 Task: Look for products in the category "Lager" from Pacifico only.
Action: Mouse moved to (701, 264)
Screenshot: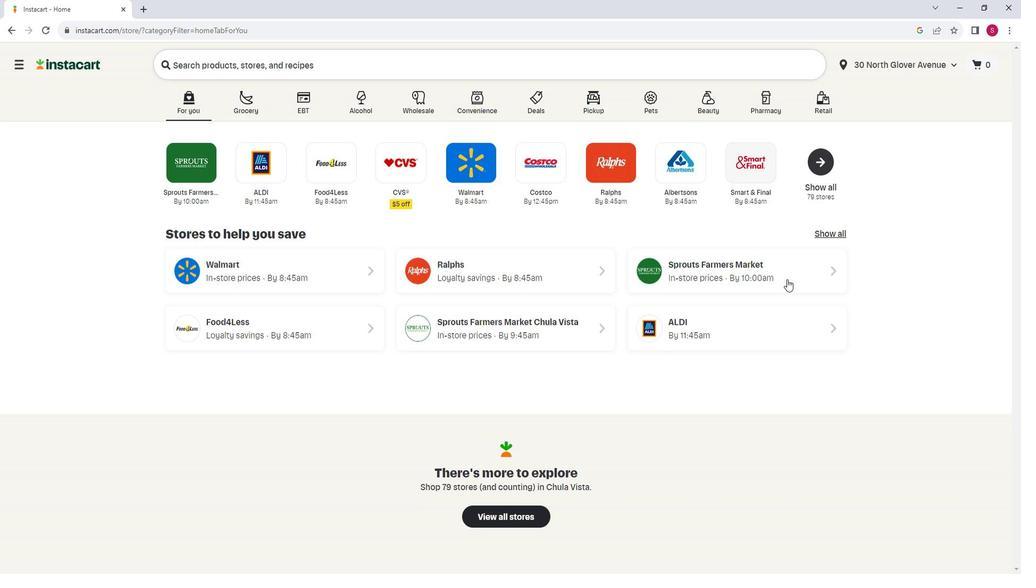 
Action: Mouse pressed left at (701, 264)
Screenshot: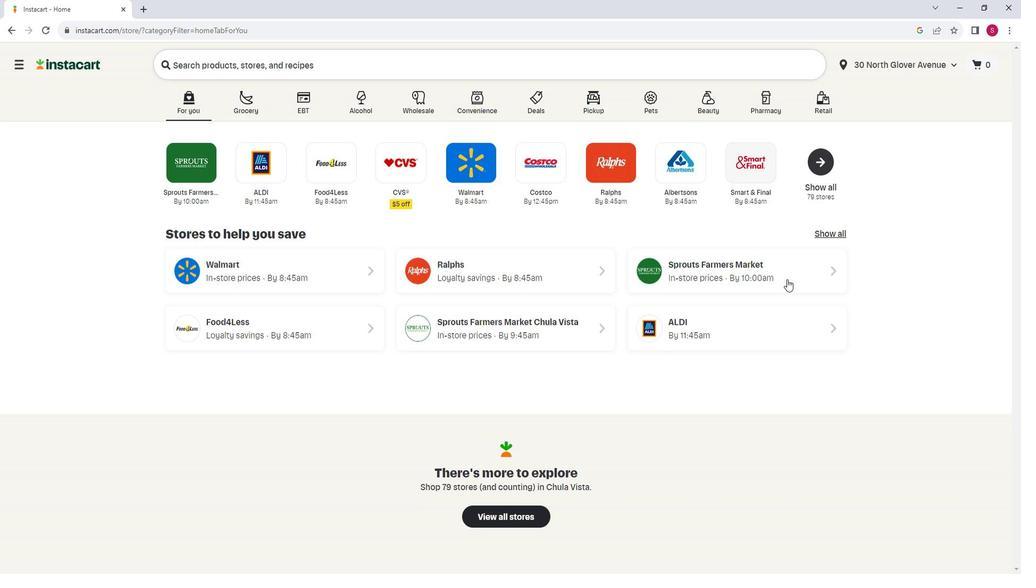 
Action: Mouse moved to (102, 410)
Screenshot: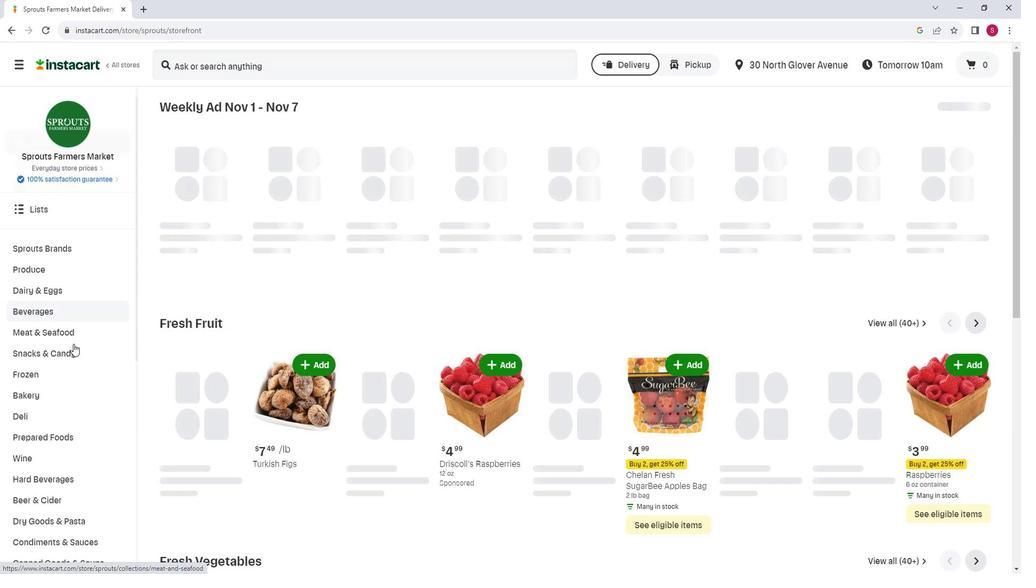 
Action: Mouse scrolled (102, 409) with delta (0, 0)
Screenshot: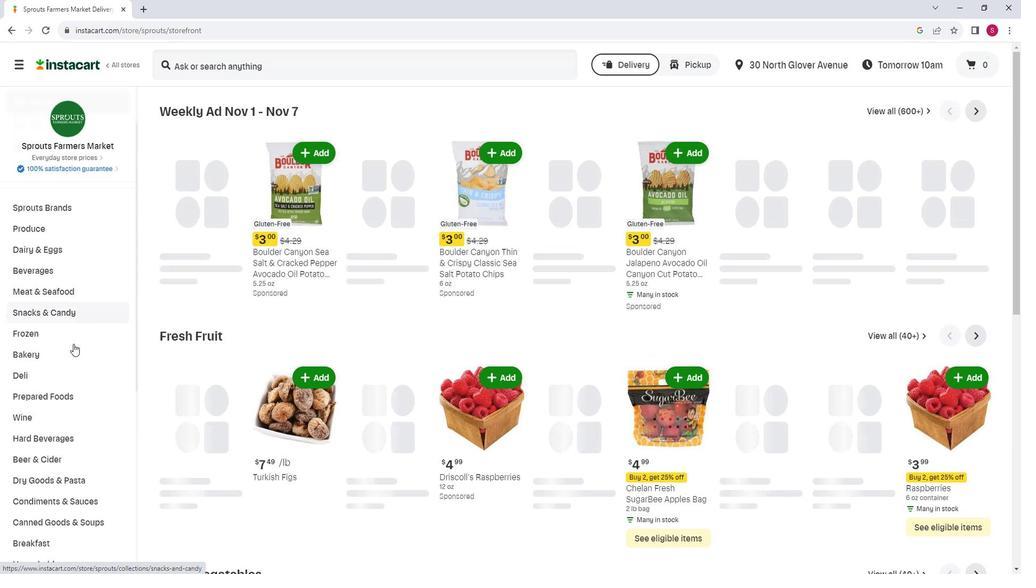 
Action: Mouse scrolled (102, 409) with delta (0, 0)
Screenshot: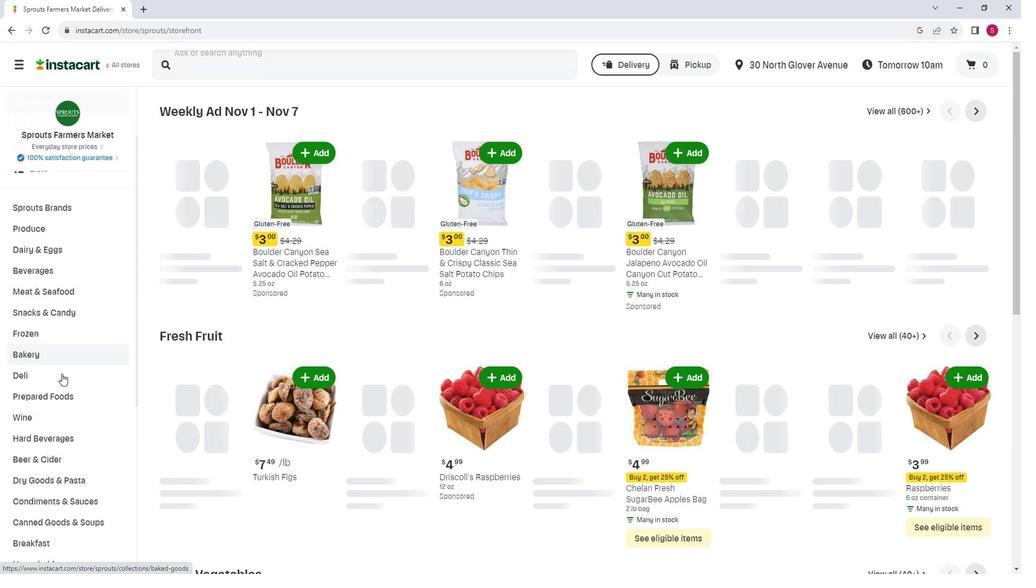 
Action: Mouse moved to (83, 450)
Screenshot: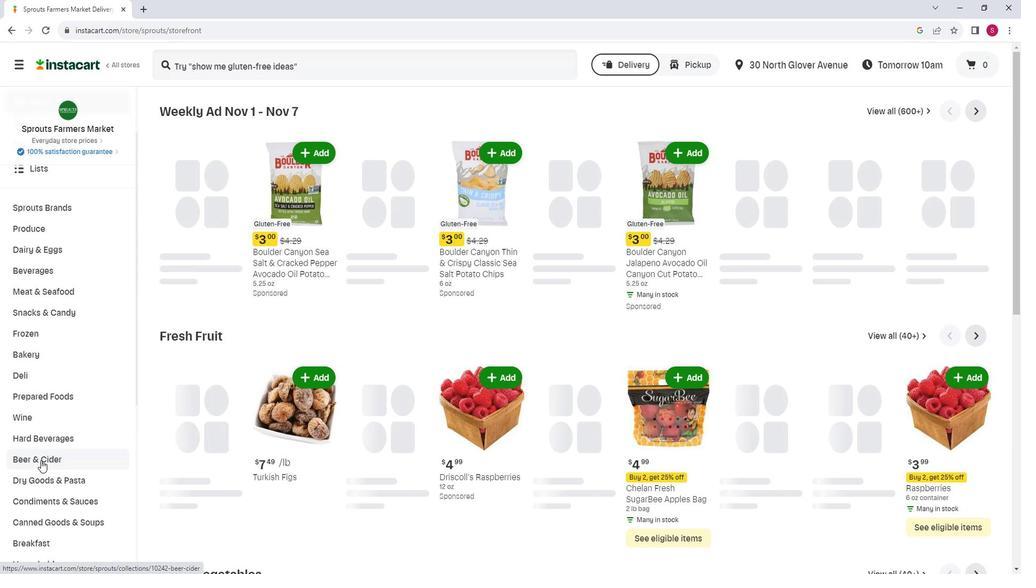 
Action: Mouse pressed left at (83, 450)
Screenshot: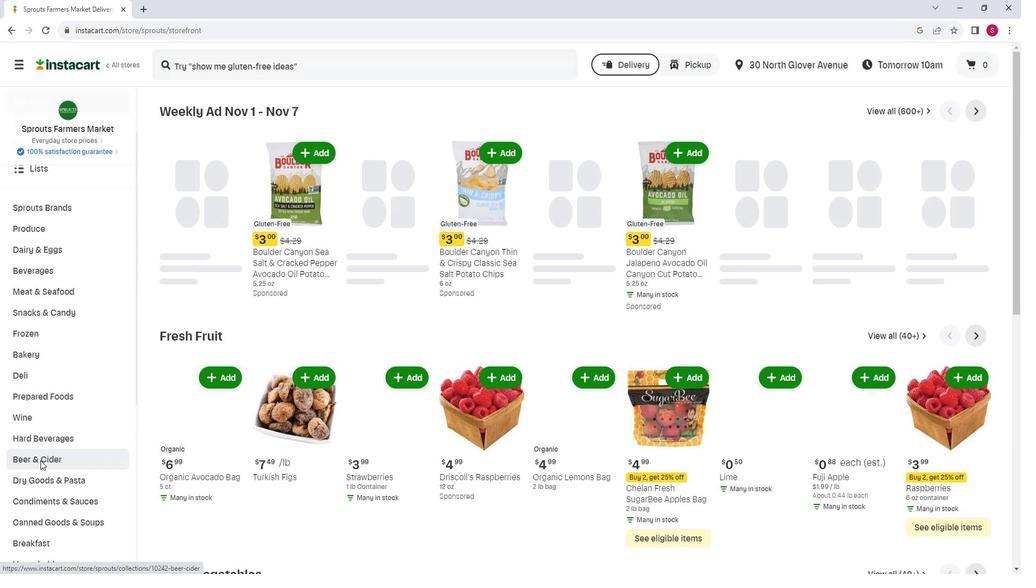 
Action: Mouse moved to (344, 145)
Screenshot: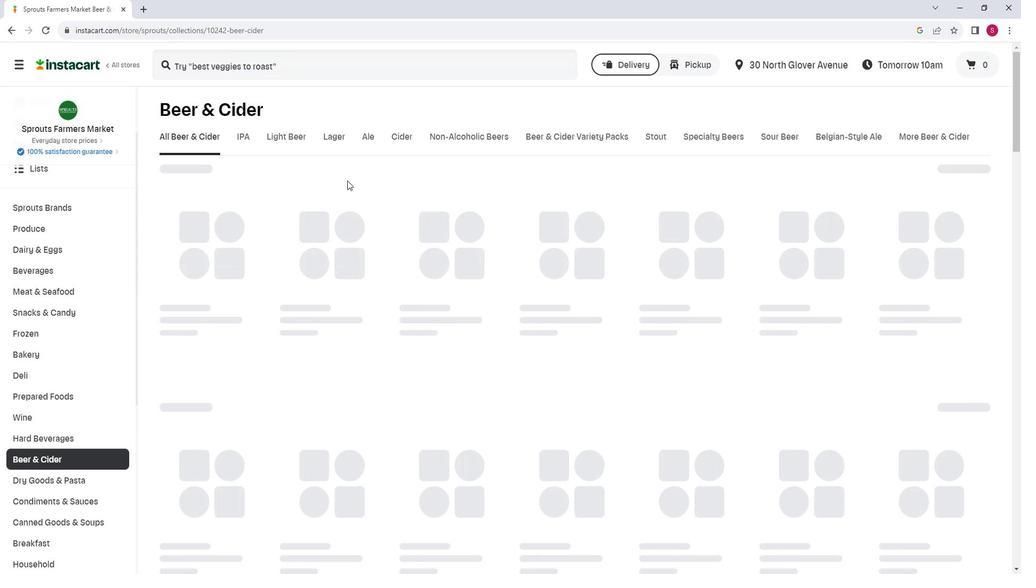 
Action: Mouse pressed left at (344, 145)
Screenshot: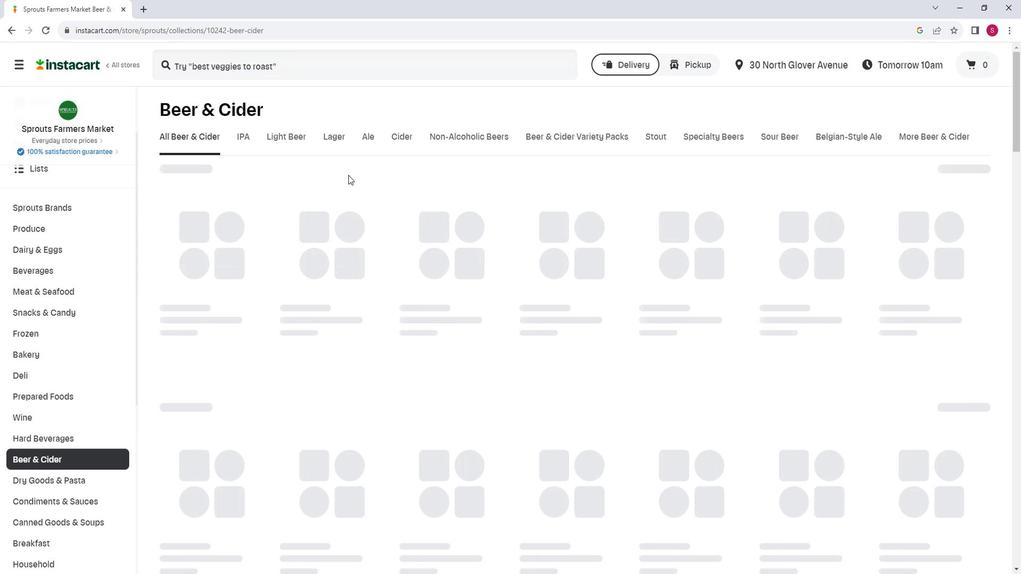 
Action: Mouse moved to (264, 186)
Screenshot: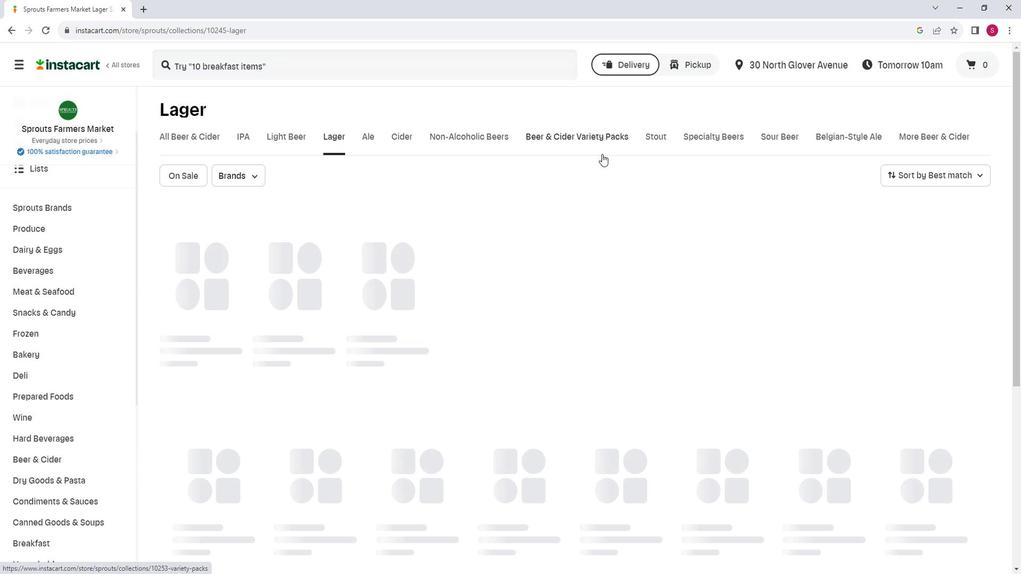 
Action: Mouse pressed left at (264, 186)
Screenshot: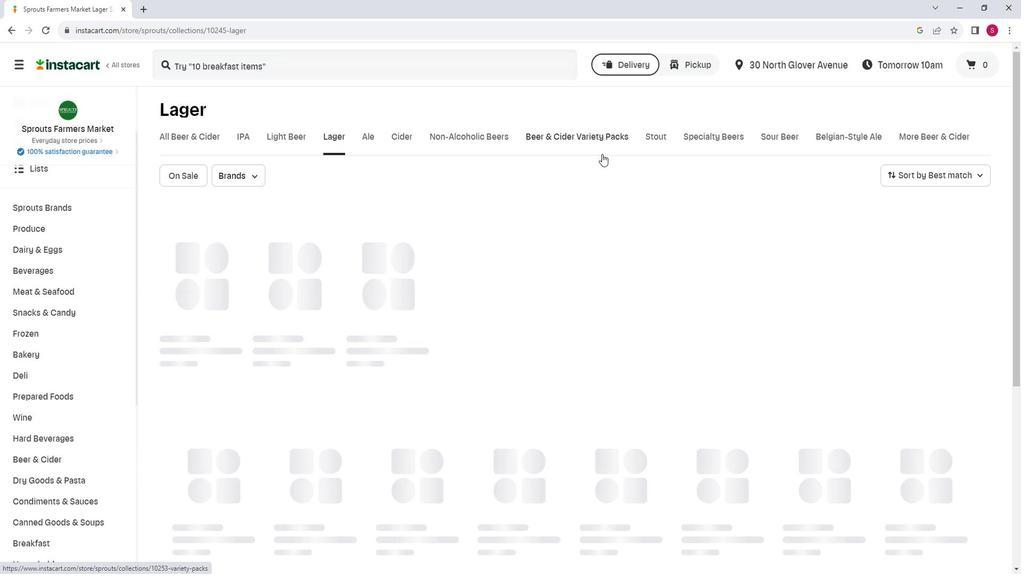 
Action: Mouse moved to (260, 239)
Screenshot: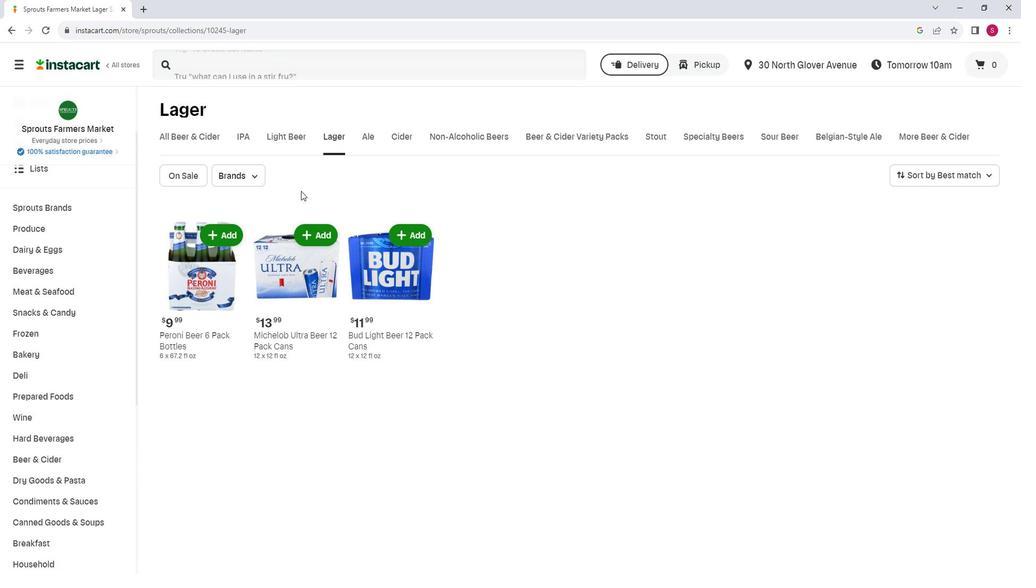 
Action: Mouse pressed left at (260, 239)
Screenshot: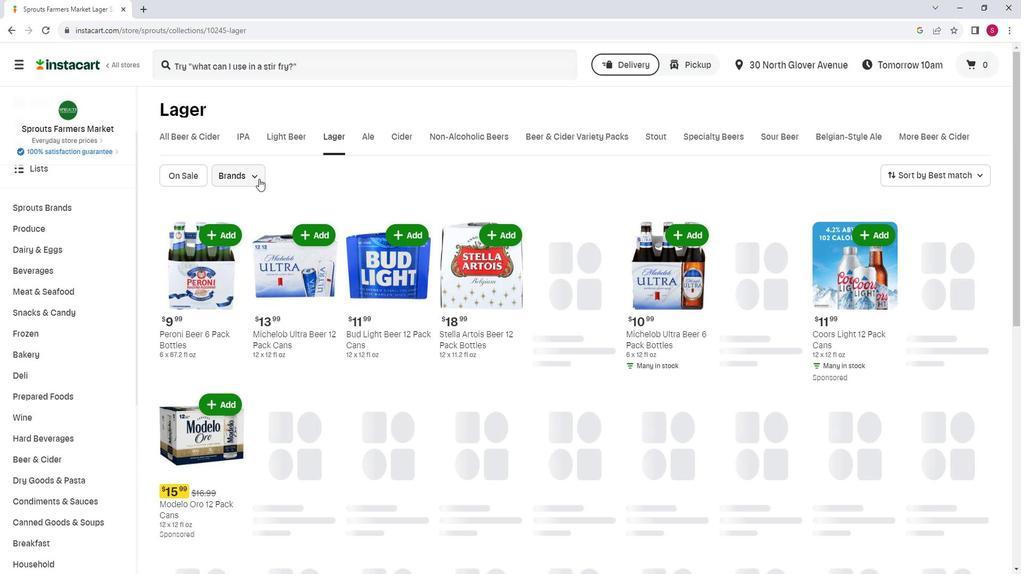 
Action: Mouse moved to (323, 375)
Screenshot: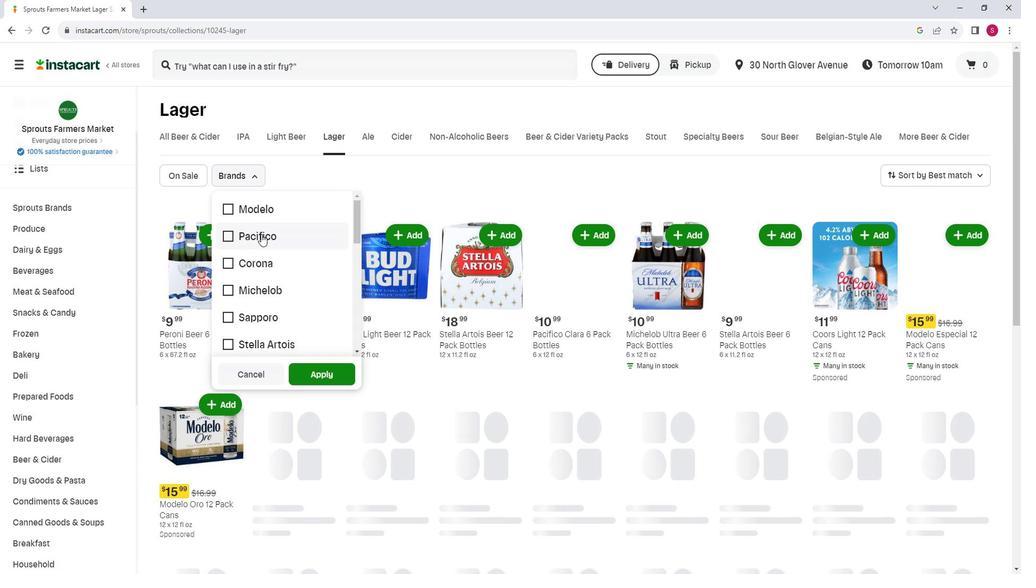 
Action: Mouse pressed left at (323, 375)
Screenshot: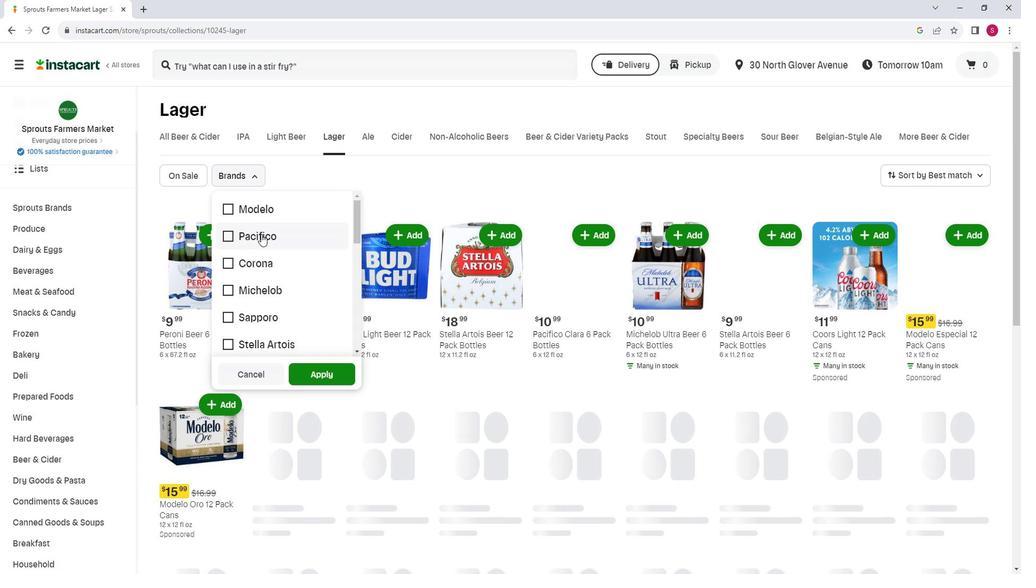 
Action: Mouse moved to (596, 214)
Screenshot: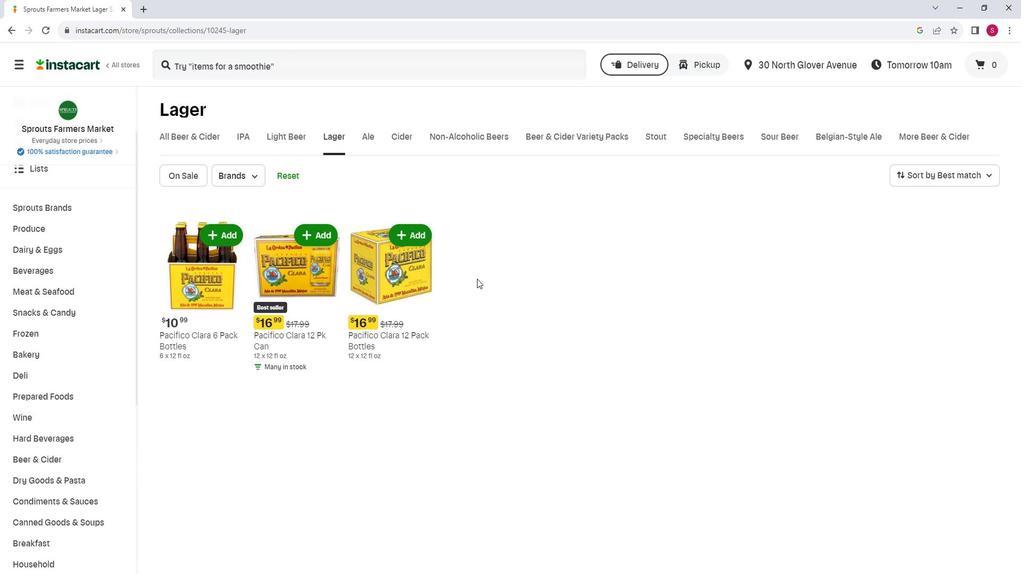 
Action: Mouse scrolled (596, 214) with delta (0, 0)
Screenshot: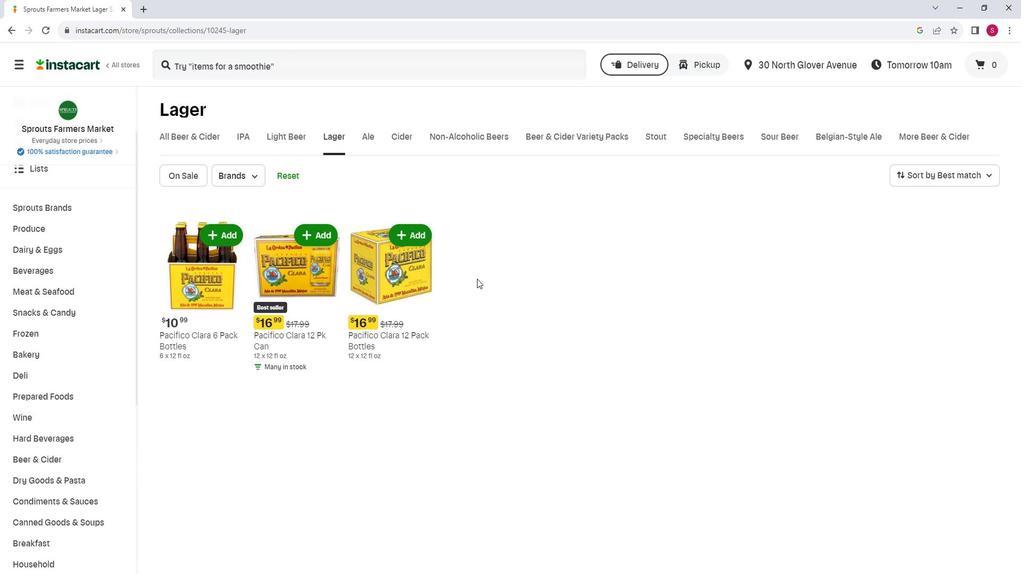 
Action: Mouse moved to (590, 222)
Screenshot: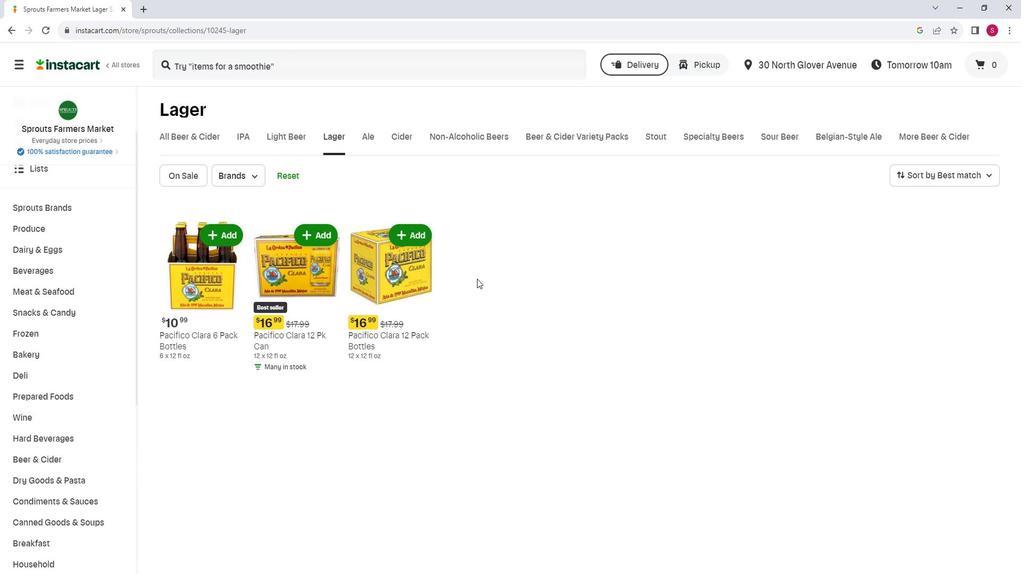 
Action: Mouse scrolled (590, 222) with delta (0, 0)
Screenshot: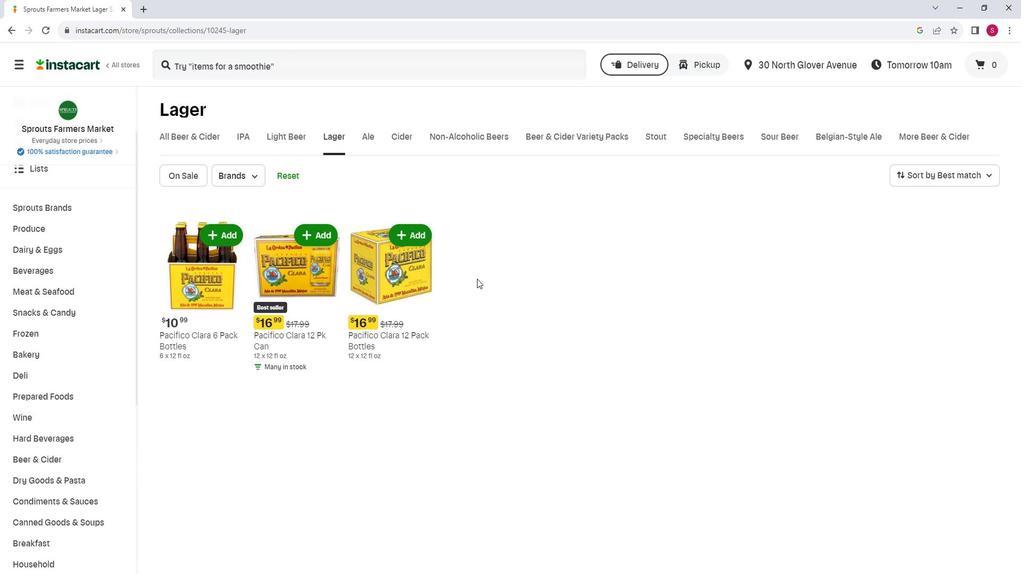 
Action: Mouse moved to (588, 226)
Screenshot: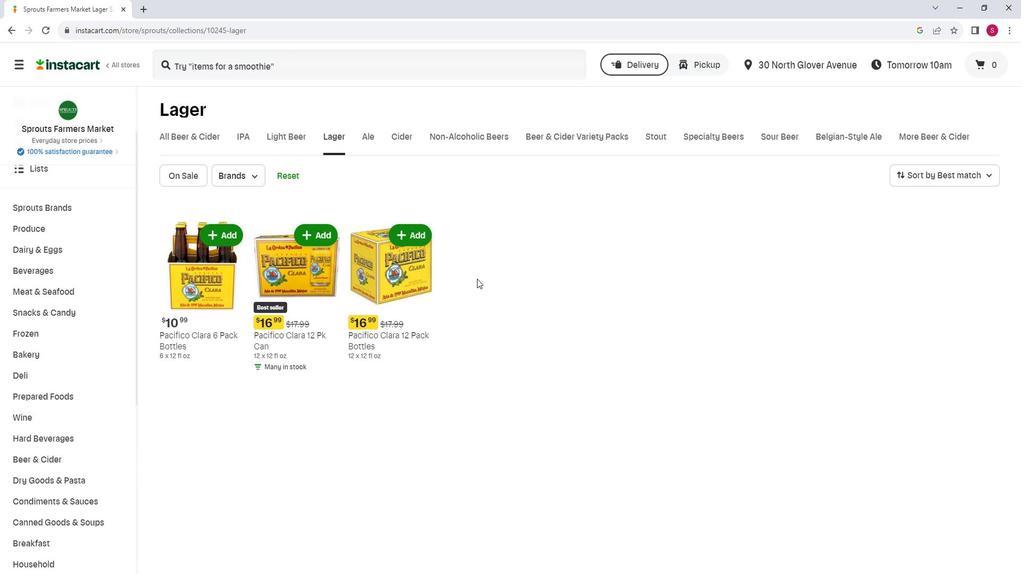 
Action: Mouse scrolled (588, 225) with delta (0, 0)
Screenshot: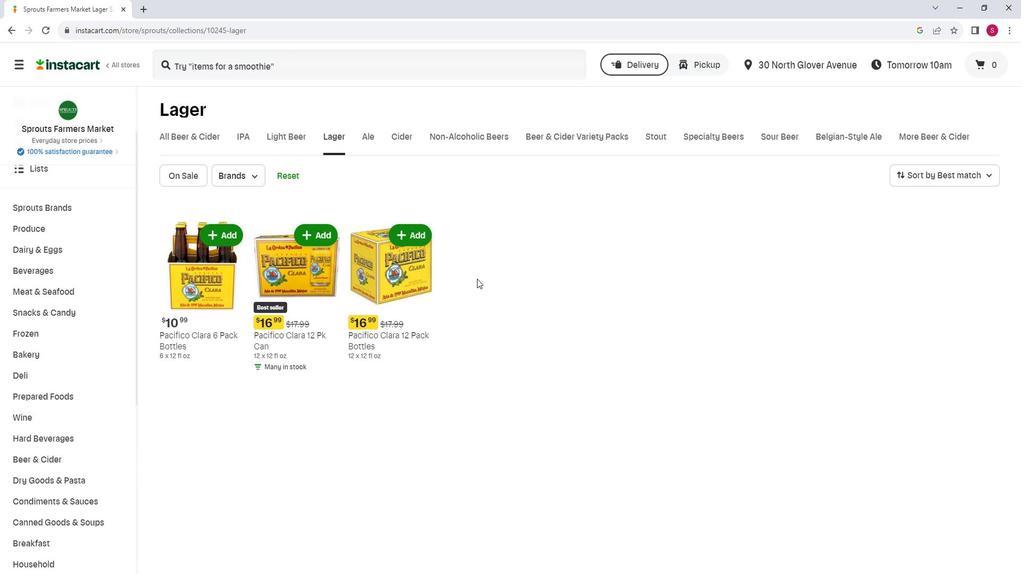 
Action: Mouse moved to (798, 280)
Screenshot: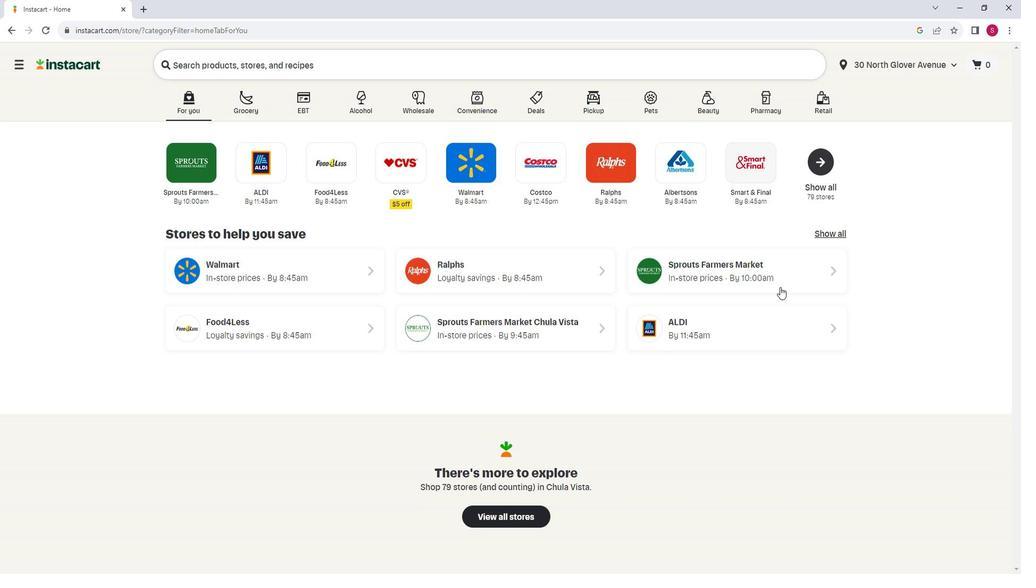 
Action: Mouse pressed left at (798, 280)
Screenshot: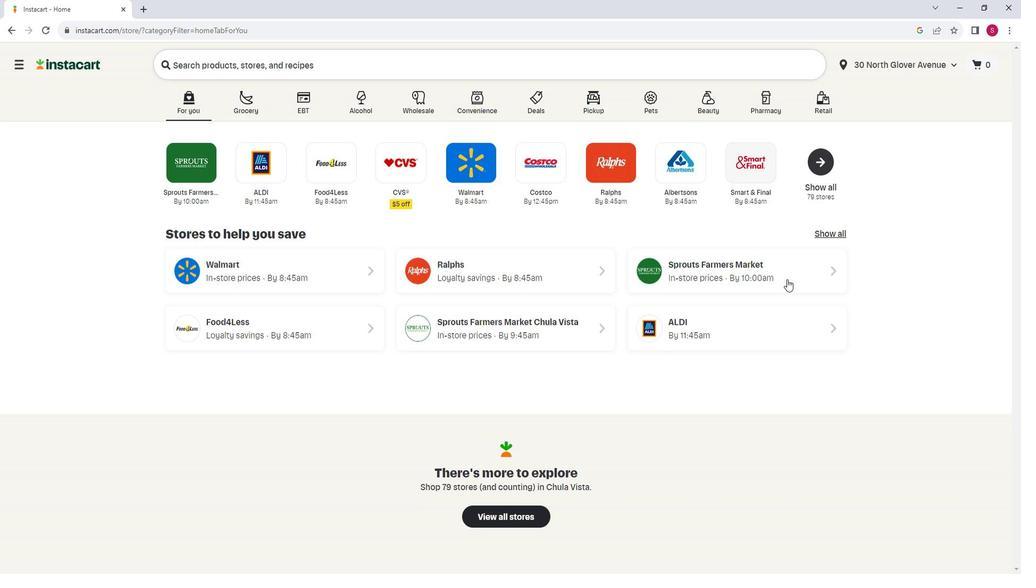 
Action: Mouse moved to (85, 355)
Screenshot: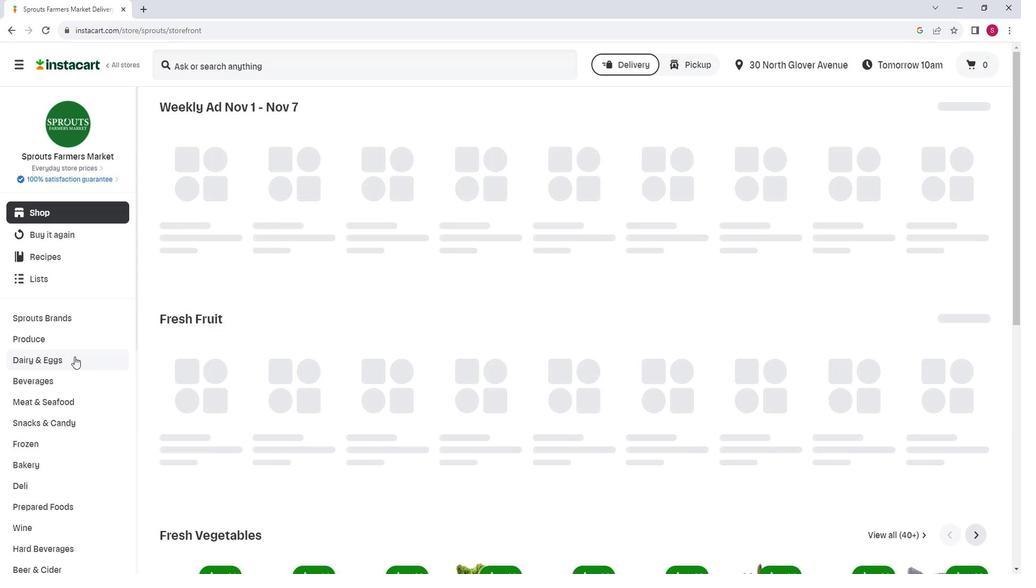 
Action: Mouse scrolled (85, 355) with delta (0, 0)
Screenshot: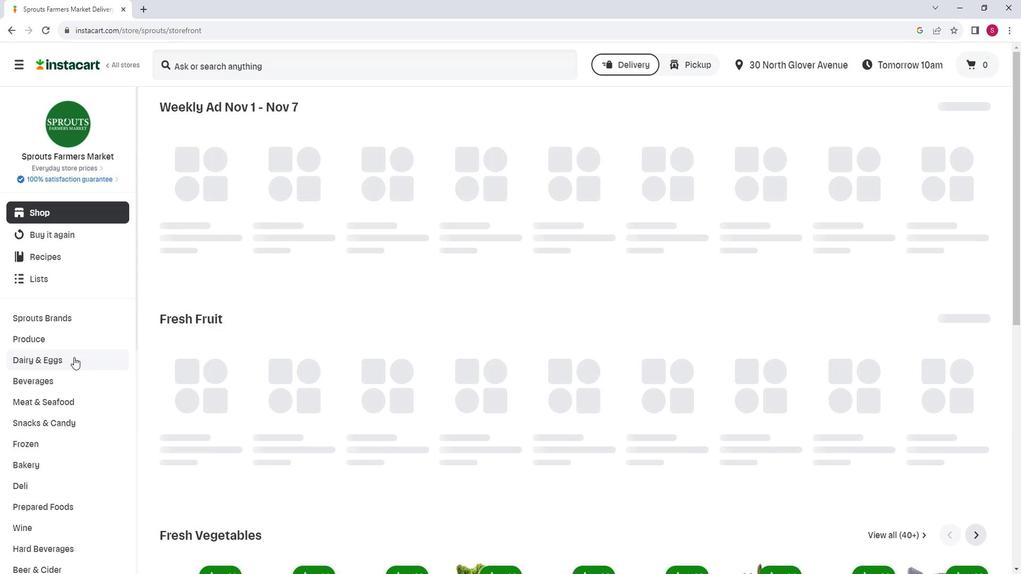 
Action: Mouse scrolled (85, 355) with delta (0, 0)
Screenshot: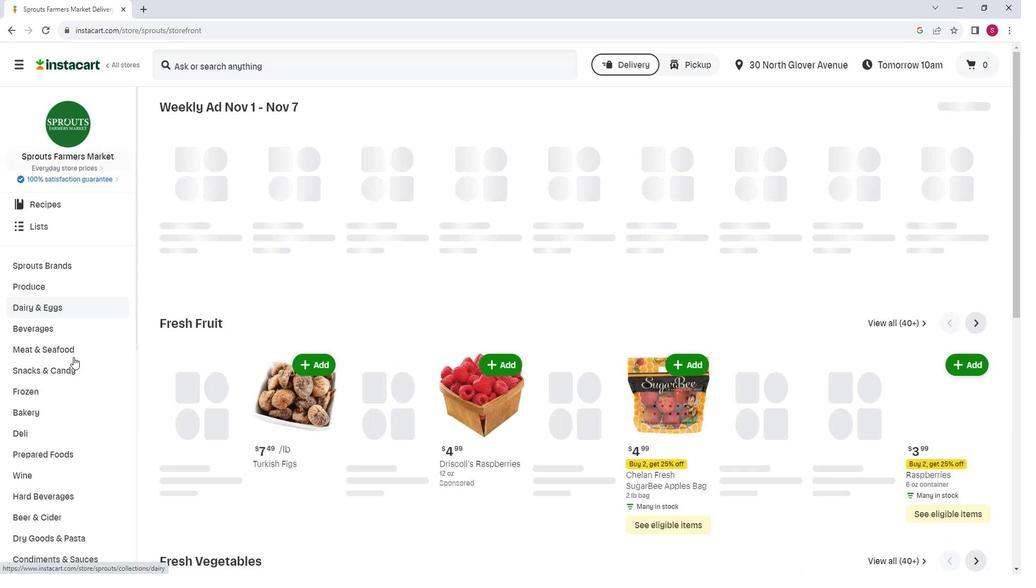 
Action: Mouse moved to (52, 455)
Screenshot: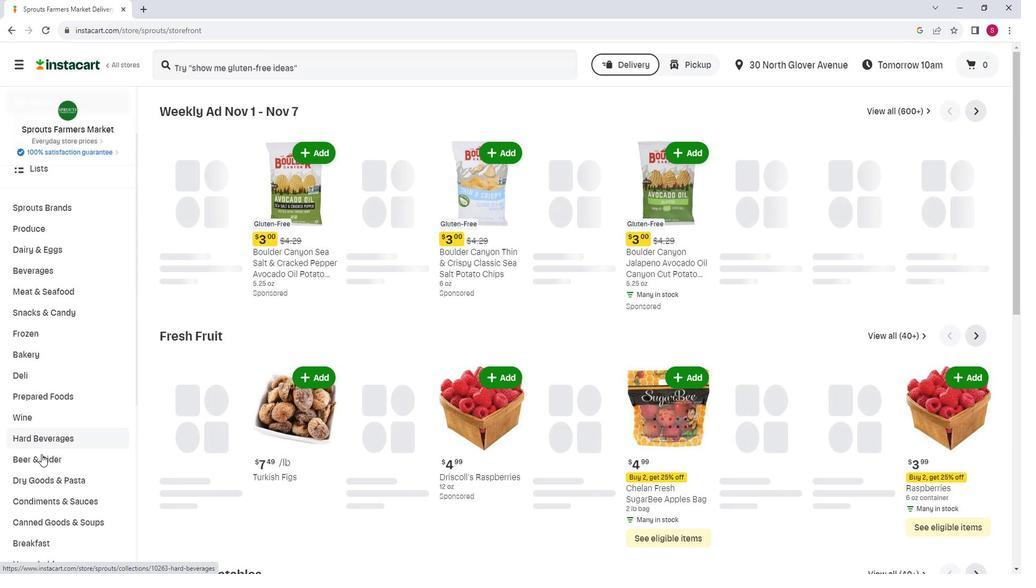 
Action: Mouse pressed left at (52, 455)
Screenshot: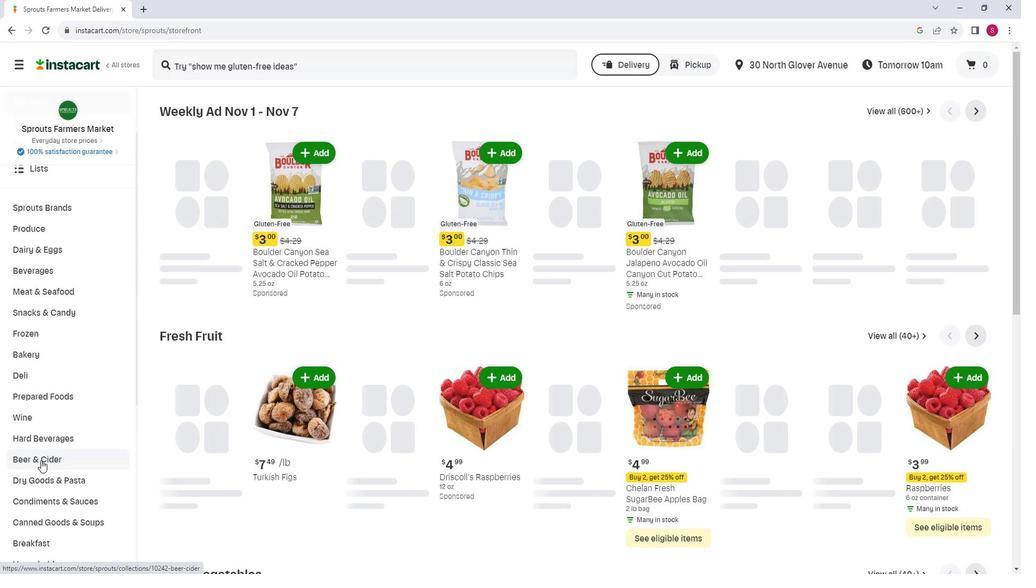 
Action: Mouse moved to (349, 140)
Screenshot: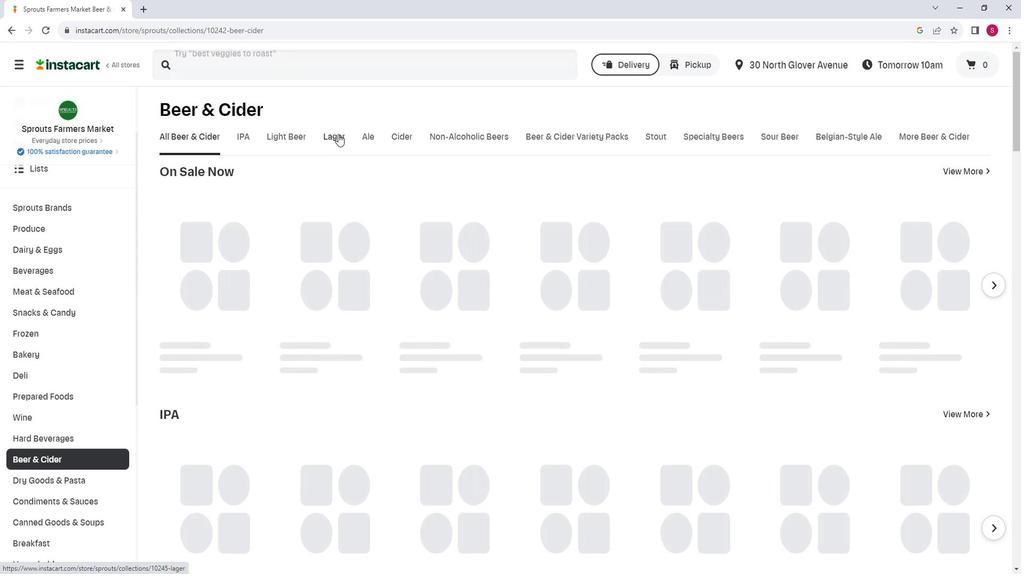 
Action: Mouse pressed left at (349, 140)
Screenshot: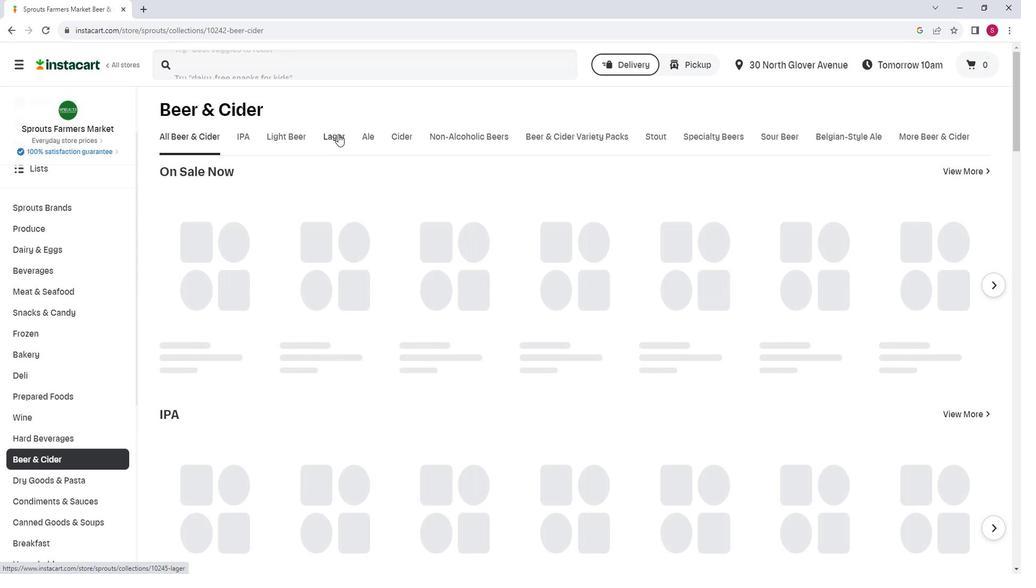 
Action: Mouse moved to (270, 183)
Screenshot: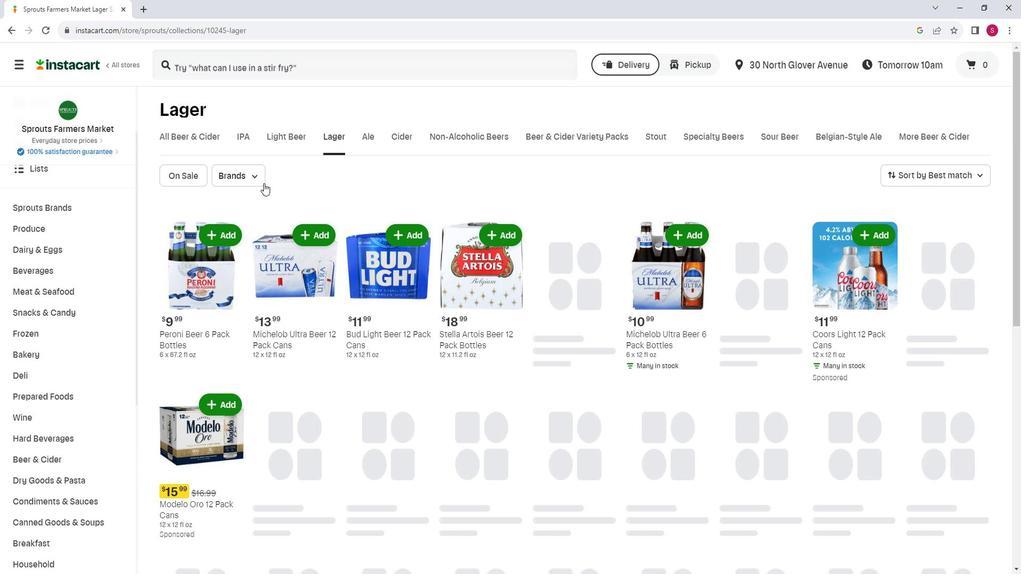 
Action: Mouse pressed left at (270, 183)
Screenshot: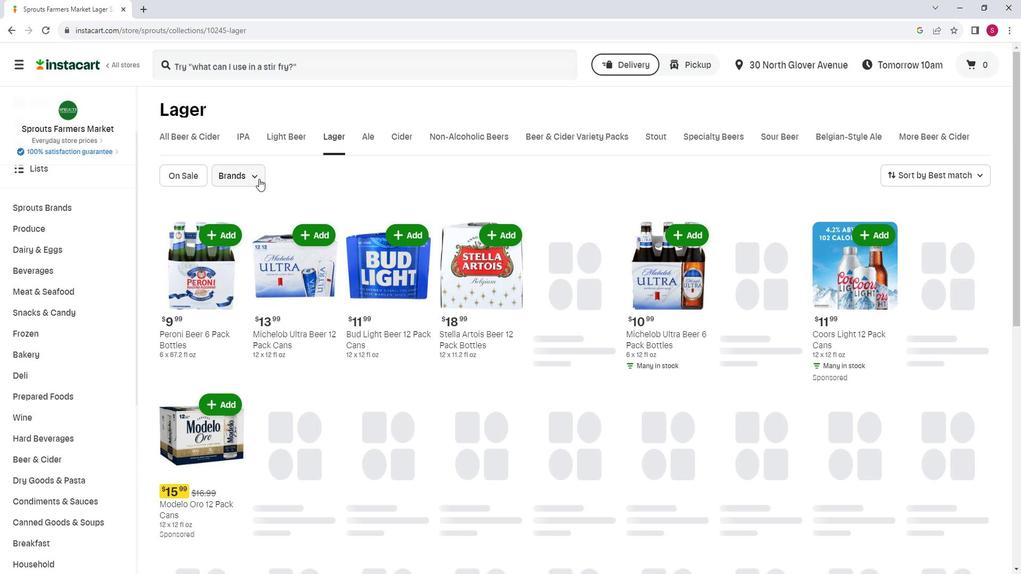 
Action: Mouse moved to (272, 236)
Screenshot: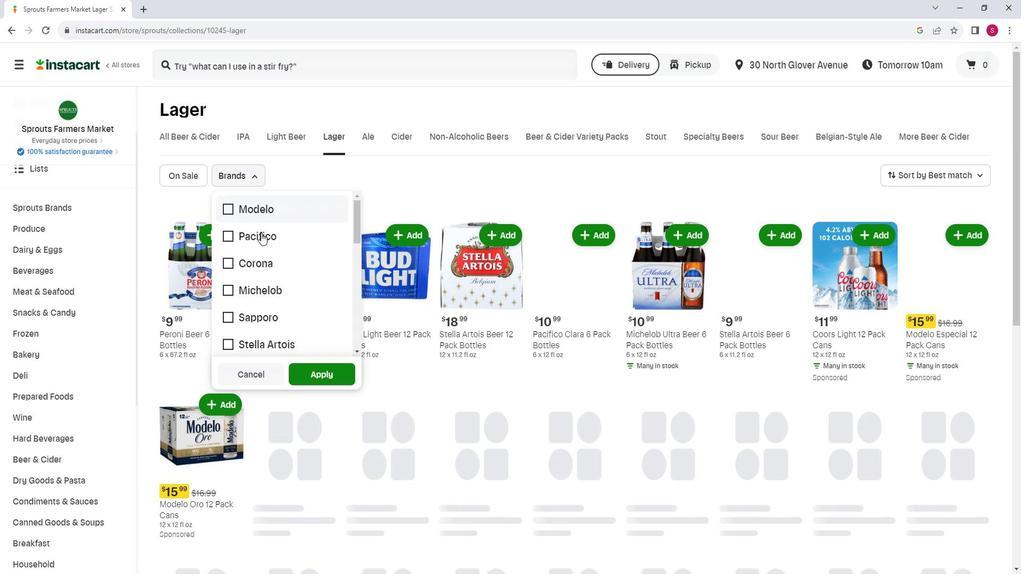 
Action: Mouse pressed left at (272, 236)
Screenshot: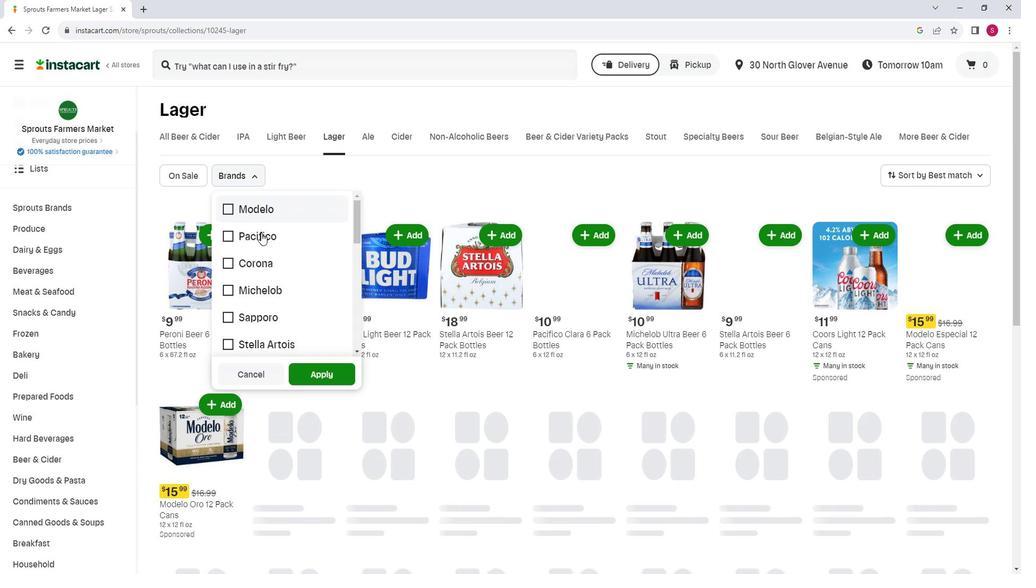 
Action: Mouse moved to (317, 367)
Screenshot: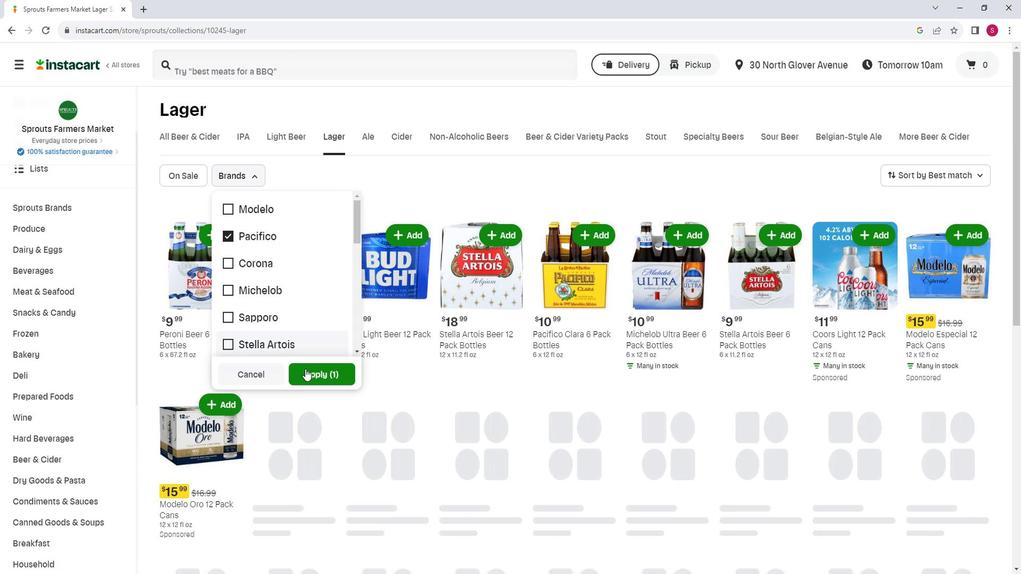 
Action: Mouse pressed left at (317, 367)
Screenshot: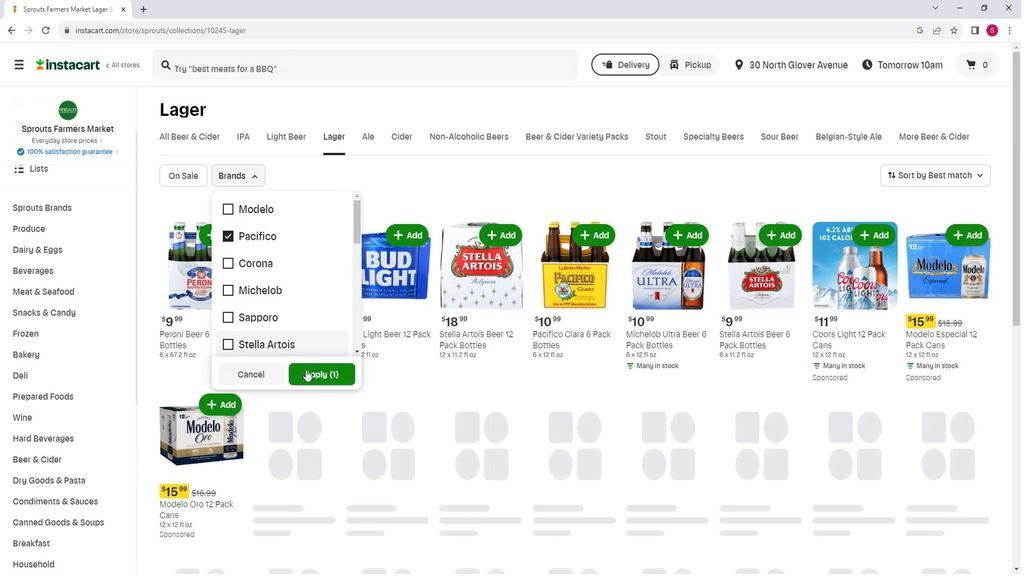 
Action: Mouse moved to (488, 280)
Screenshot: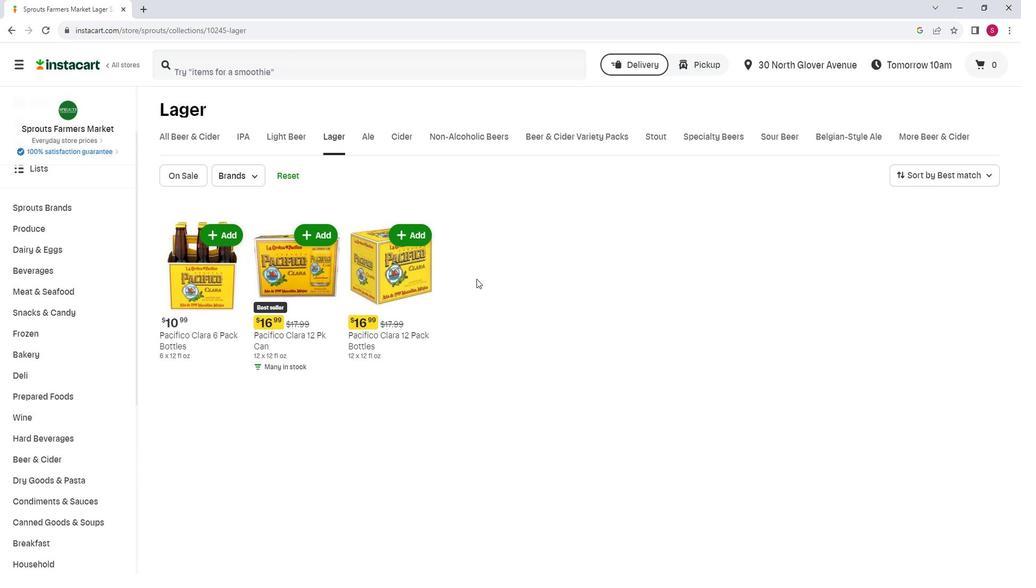 
